 Task: Look for properties with accessible.
Action: Mouse moved to (605, 54)
Screenshot: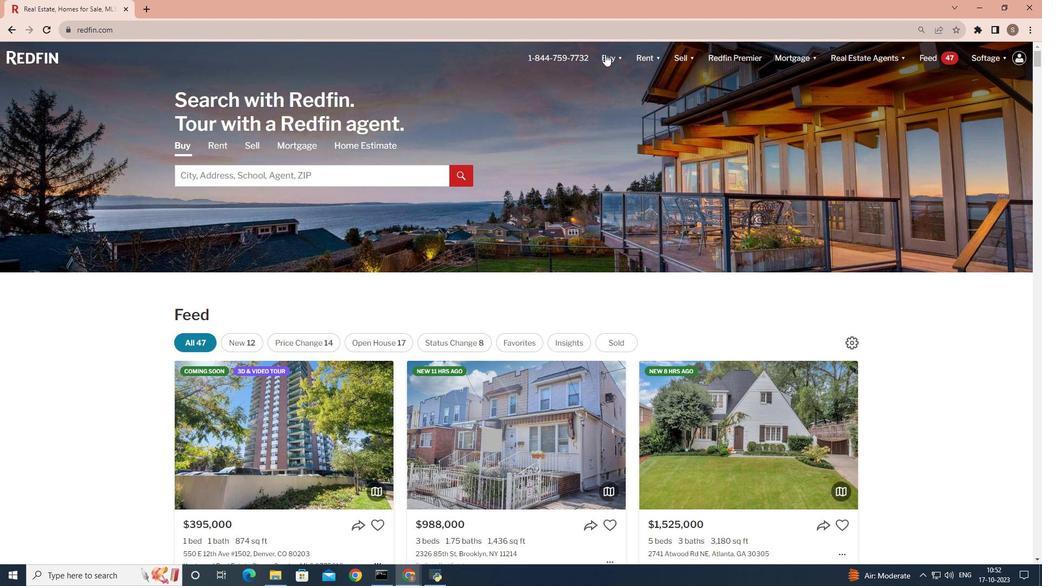 
Action: Mouse pressed left at (605, 54)
Screenshot: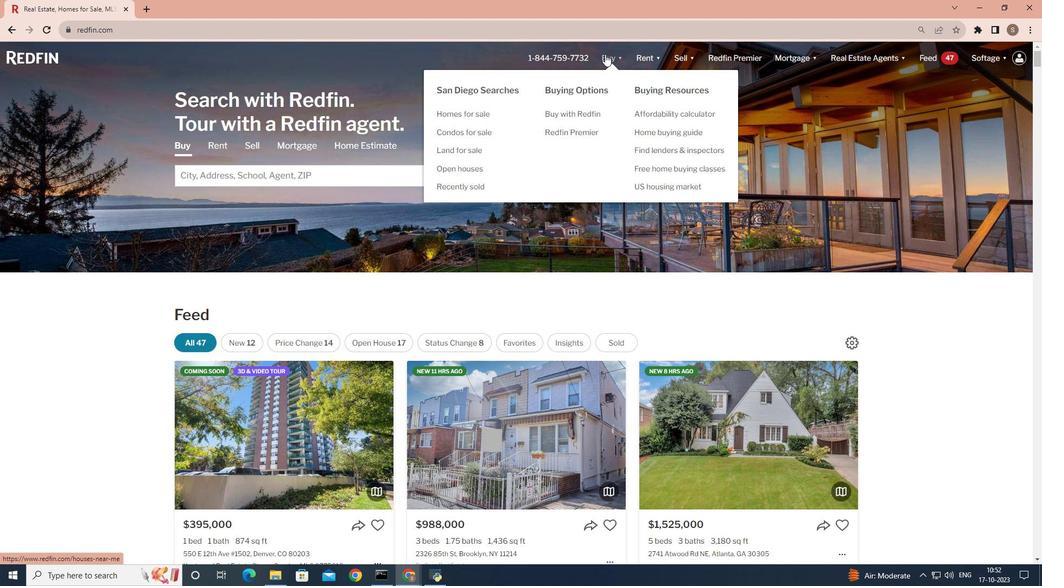
Action: Mouse moved to (272, 230)
Screenshot: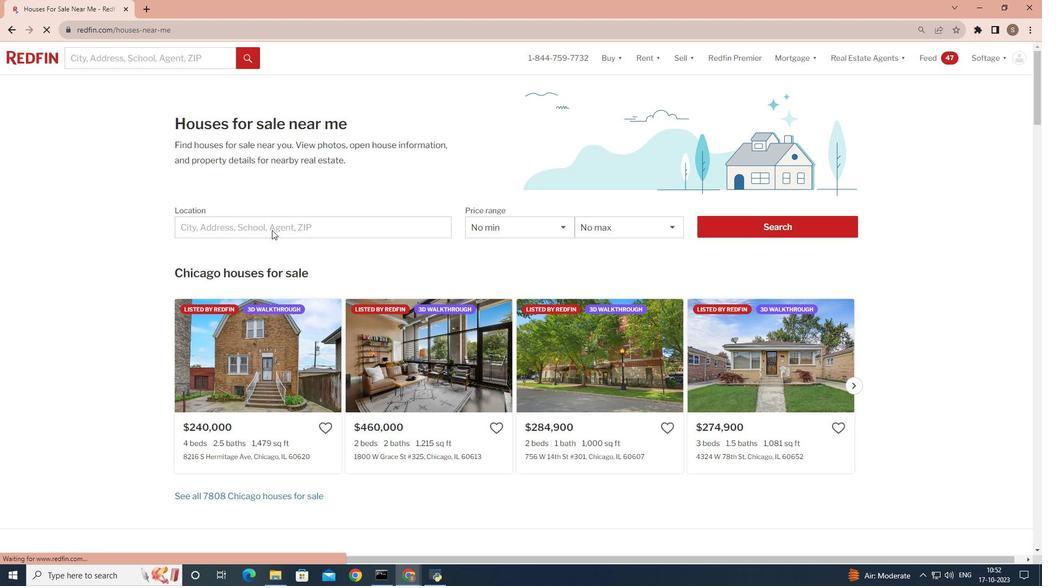 
Action: Mouse pressed left at (272, 230)
Screenshot: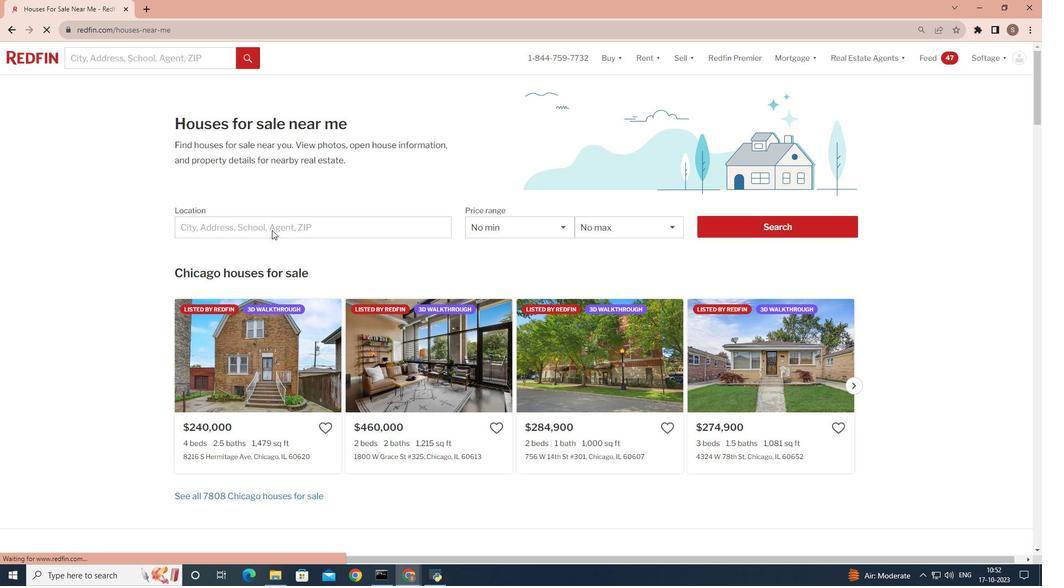 
Action: Mouse moved to (229, 225)
Screenshot: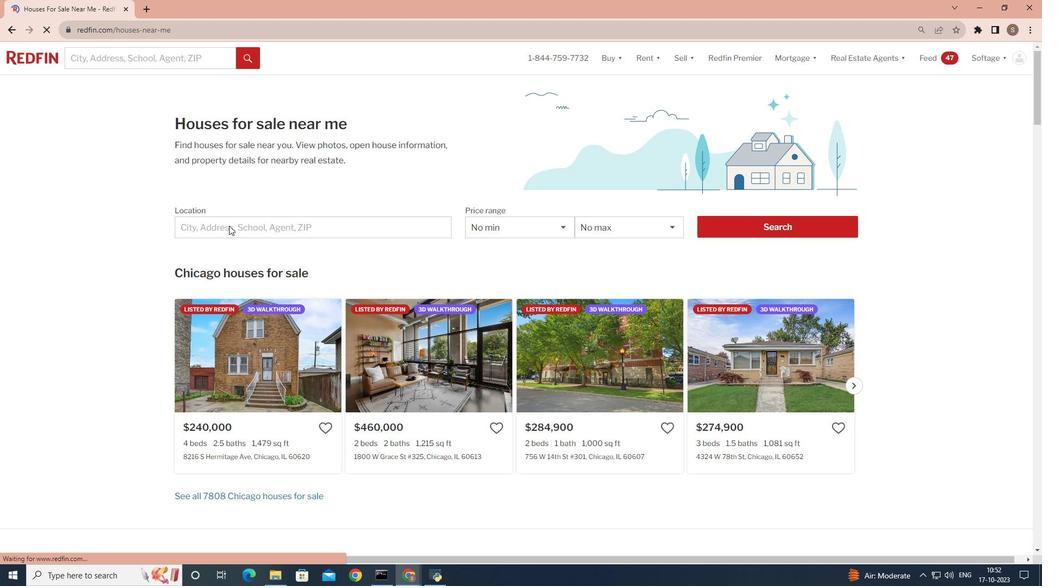 
Action: Mouse pressed left at (229, 225)
Screenshot: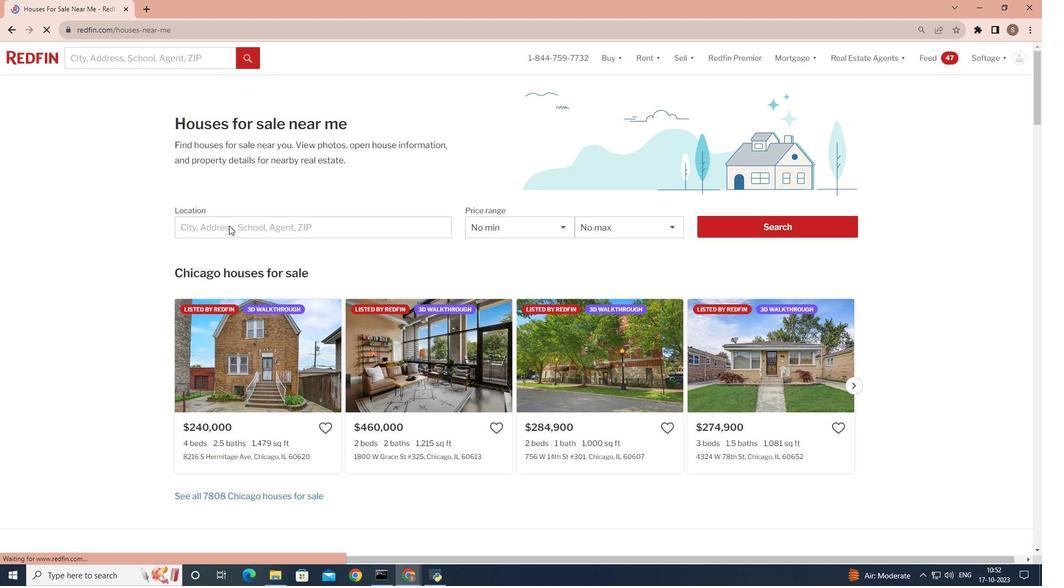 
Action: Mouse moved to (222, 226)
Screenshot: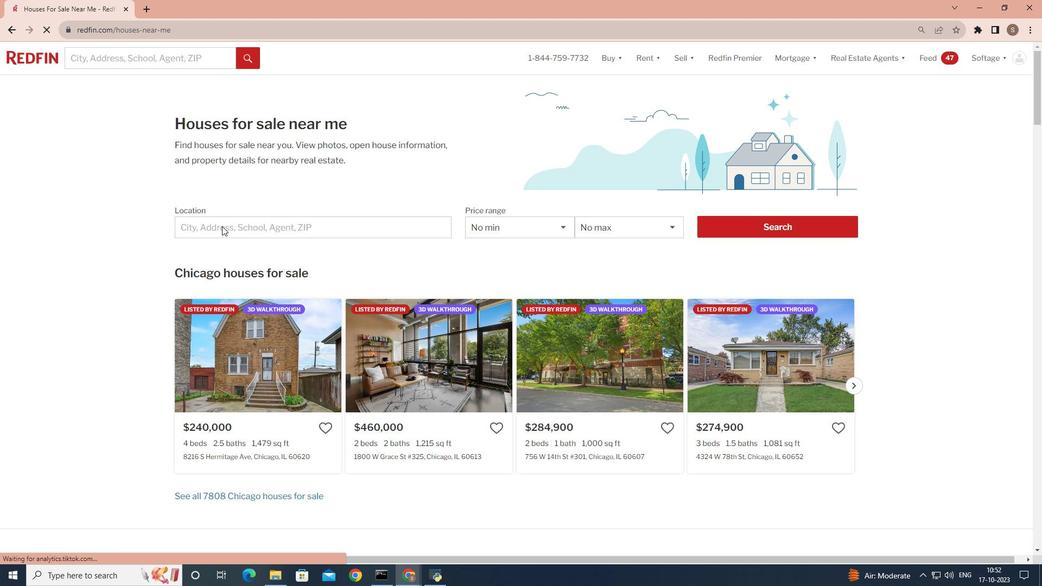 
Action: Mouse pressed left at (222, 226)
Screenshot: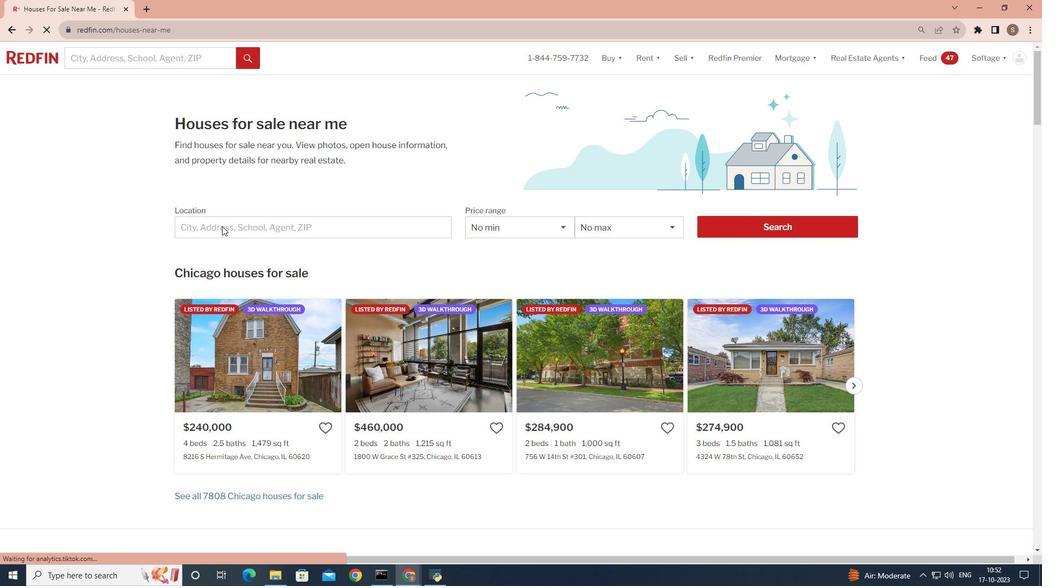
Action: Mouse moved to (251, 225)
Screenshot: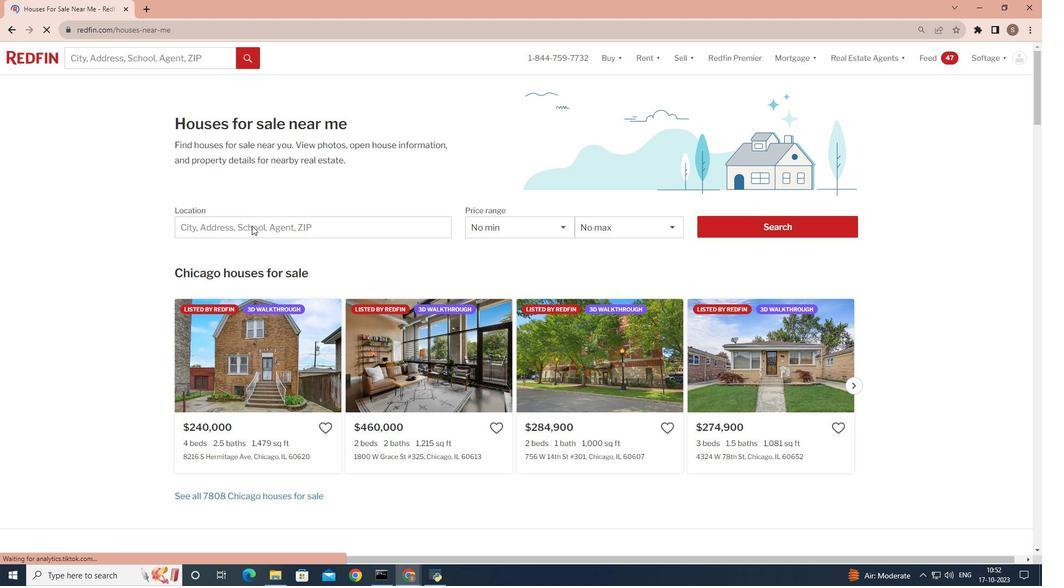
Action: Mouse pressed left at (251, 225)
Screenshot: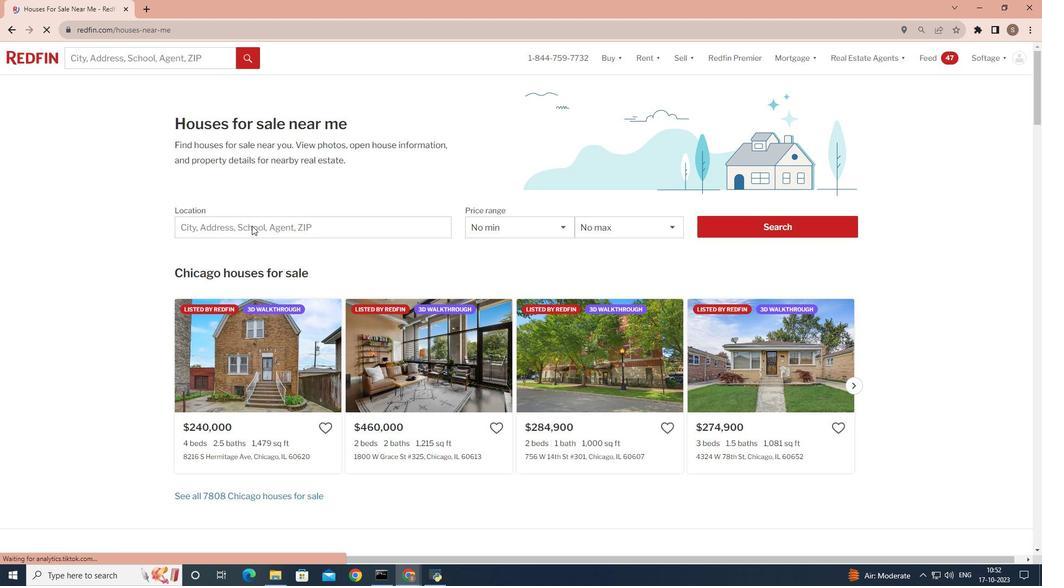 
Action: Mouse moved to (254, 225)
Screenshot: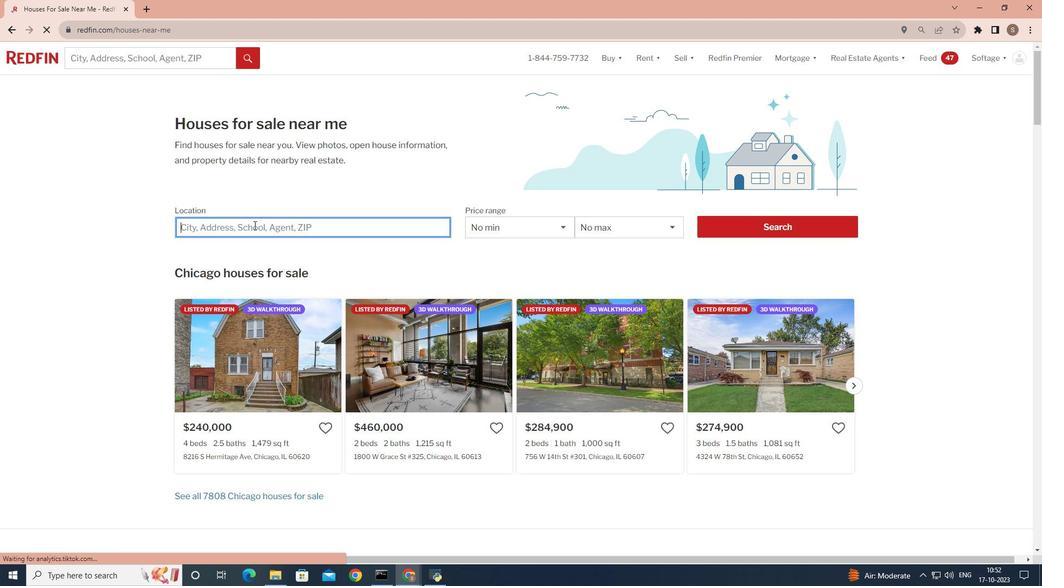 
Action: Key pressed <Key.shift>San<Key.space><Key.shift>Diego
Screenshot: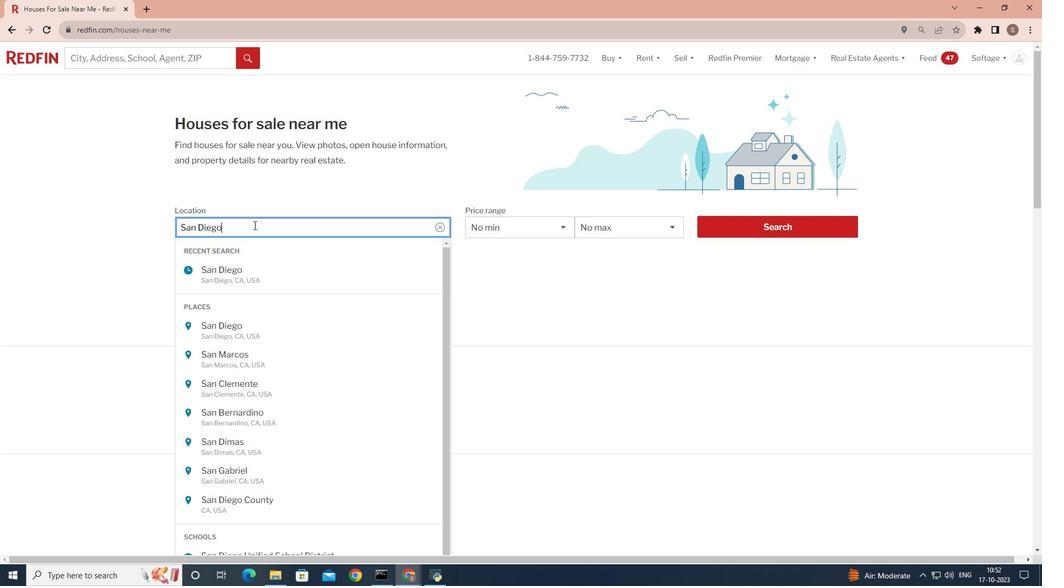 
Action: Mouse moved to (797, 230)
Screenshot: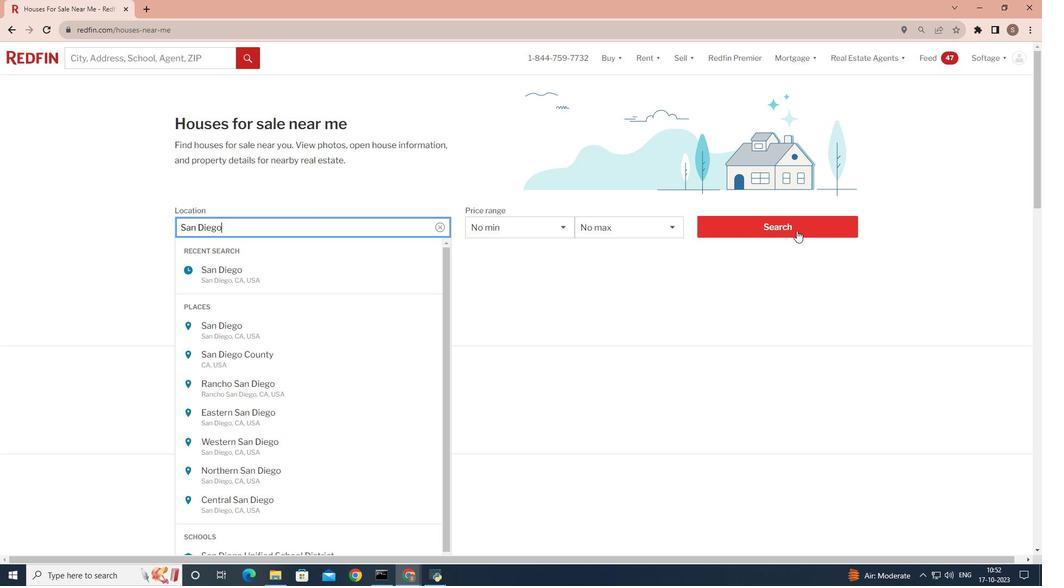 
Action: Mouse pressed left at (797, 230)
Screenshot: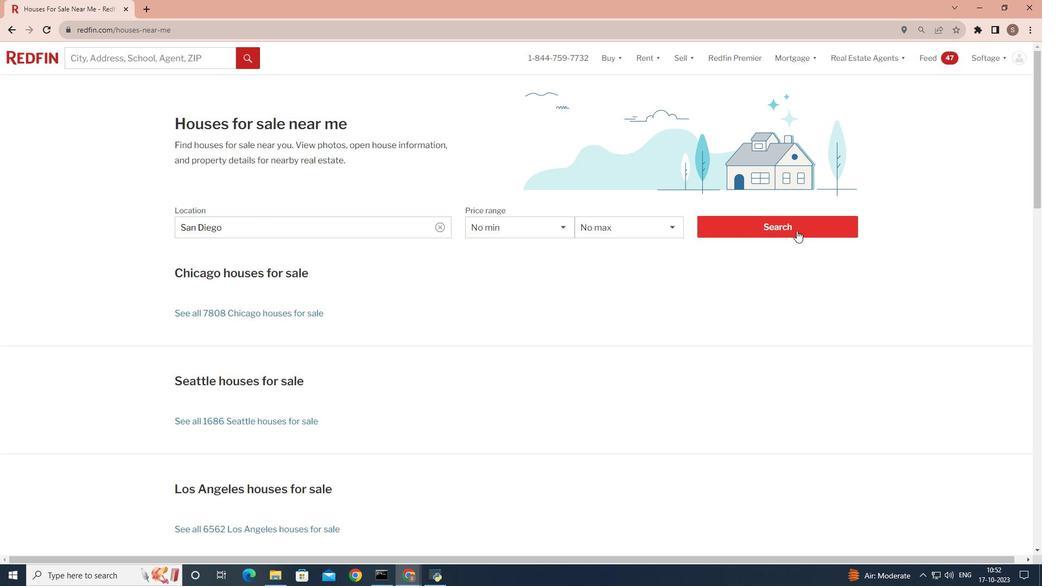 
Action: Mouse moved to (796, 227)
Screenshot: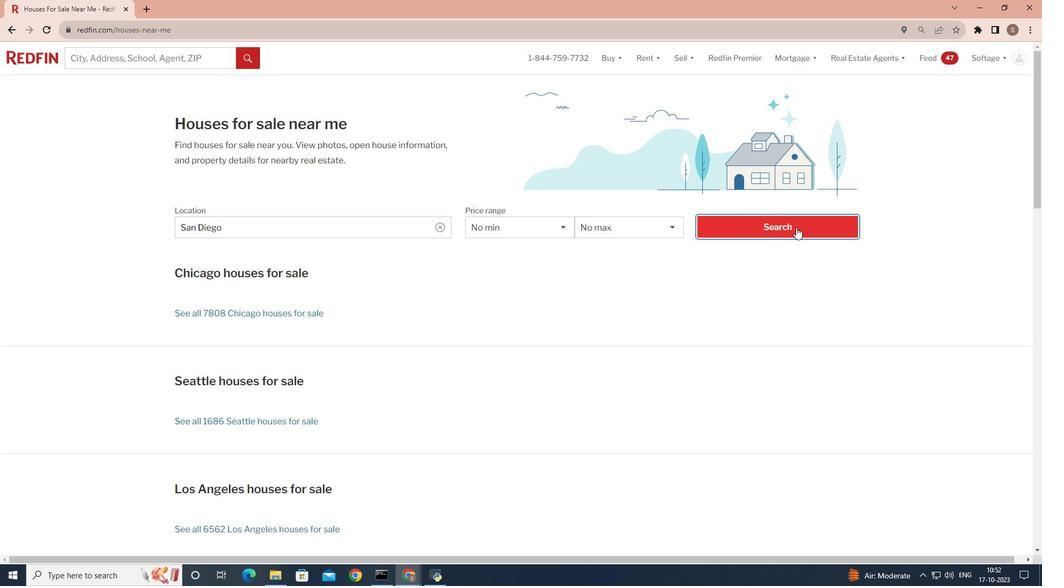 
Action: Mouse pressed left at (796, 227)
Screenshot: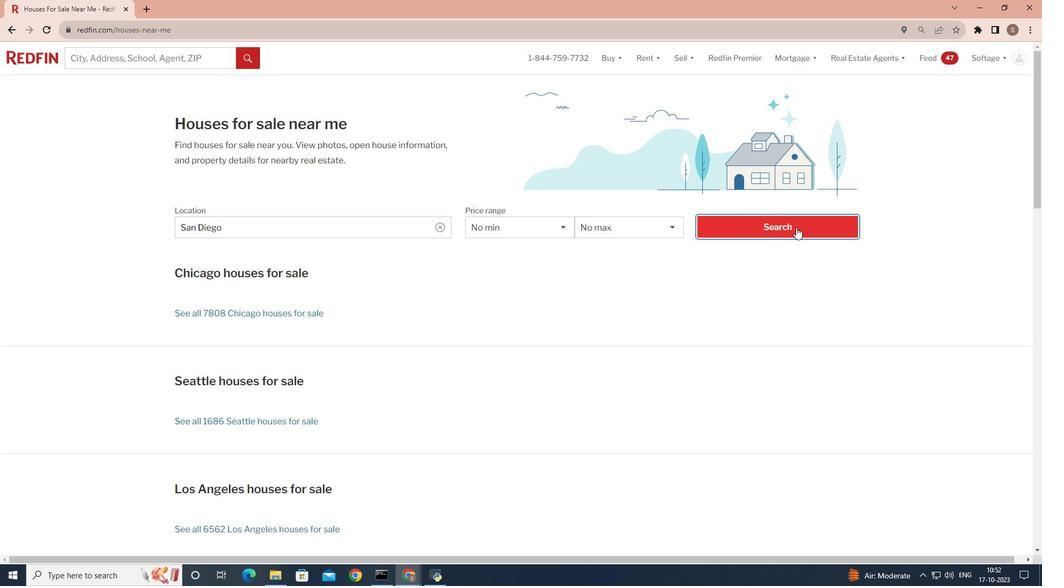 
Action: Mouse pressed left at (796, 227)
Screenshot: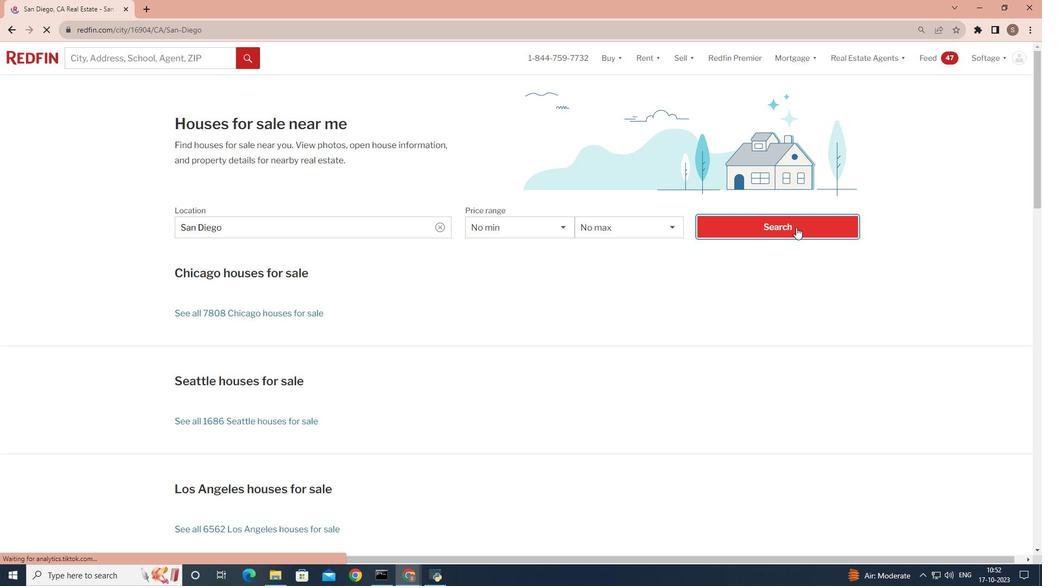 
Action: Mouse moved to (919, 125)
Screenshot: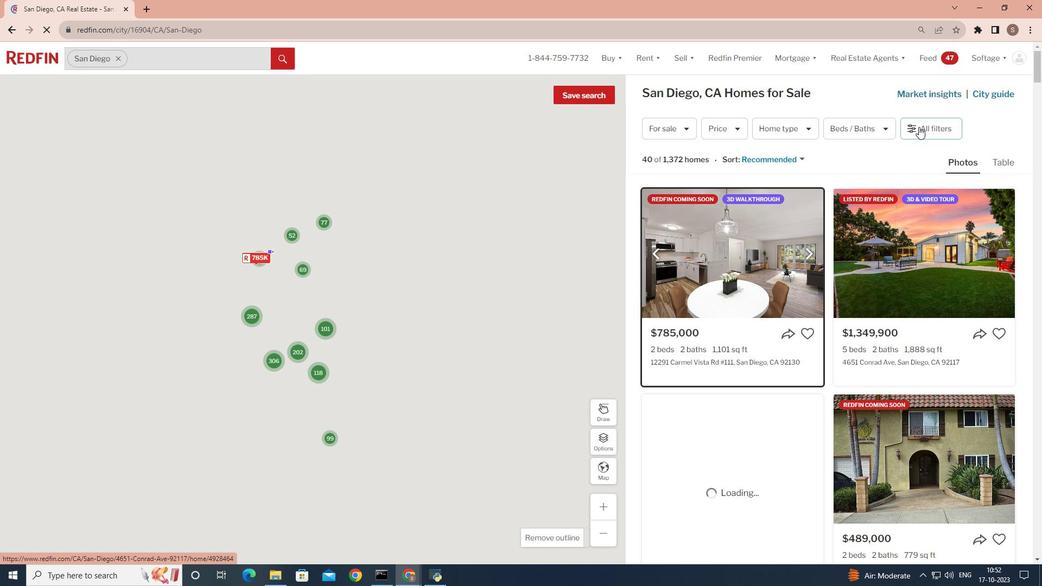
Action: Mouse pressed left at (919, 125)
Screenshot: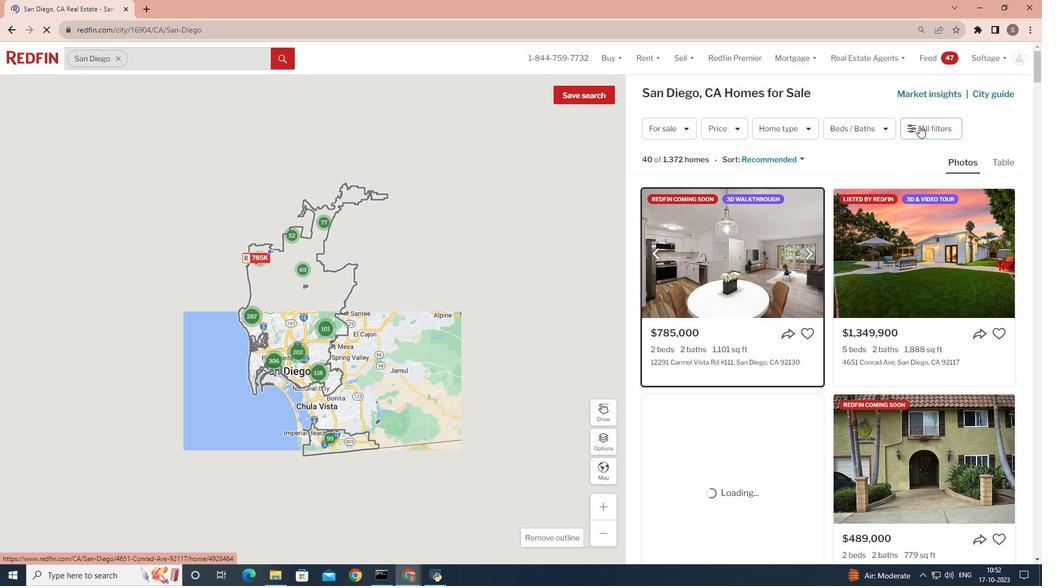 
Action: Mouse pressed left at (919, 125)
Screenshot: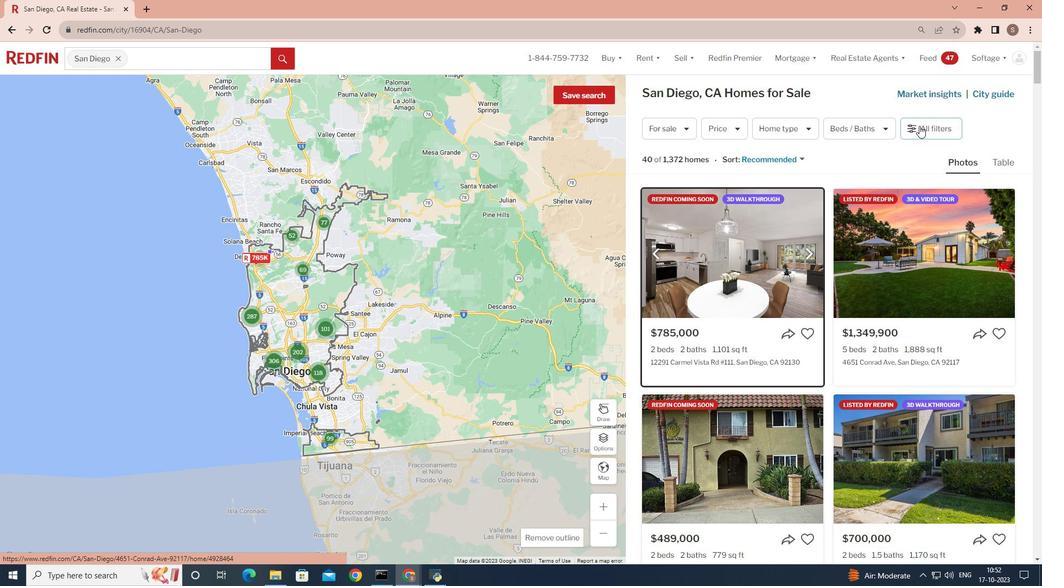 
Action: Mouse moved to (870, 253)
Screenshot: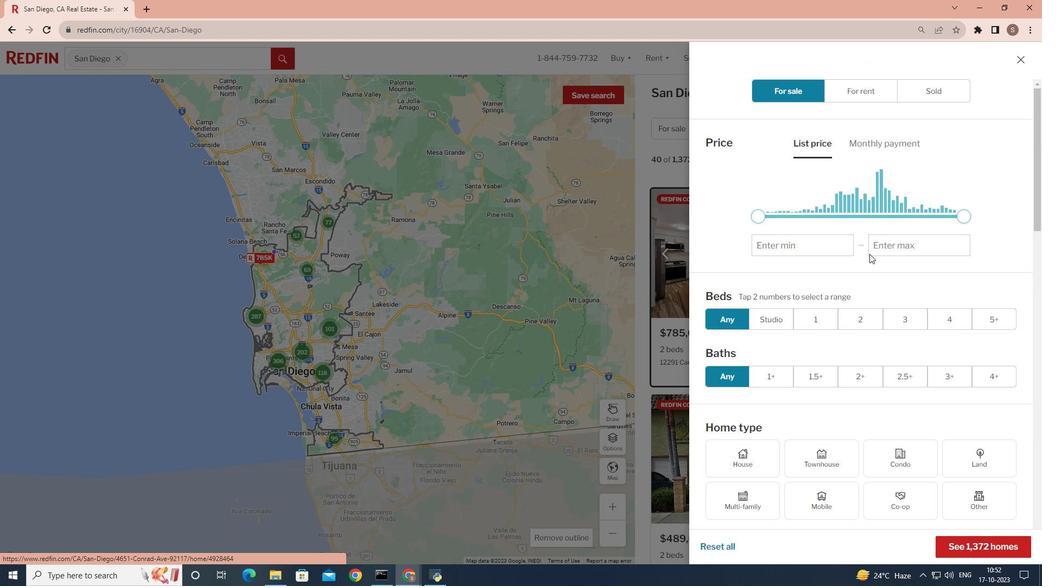 
Action: Mouse scrolled (870, 253) with delta (0, 0)
Screenshot: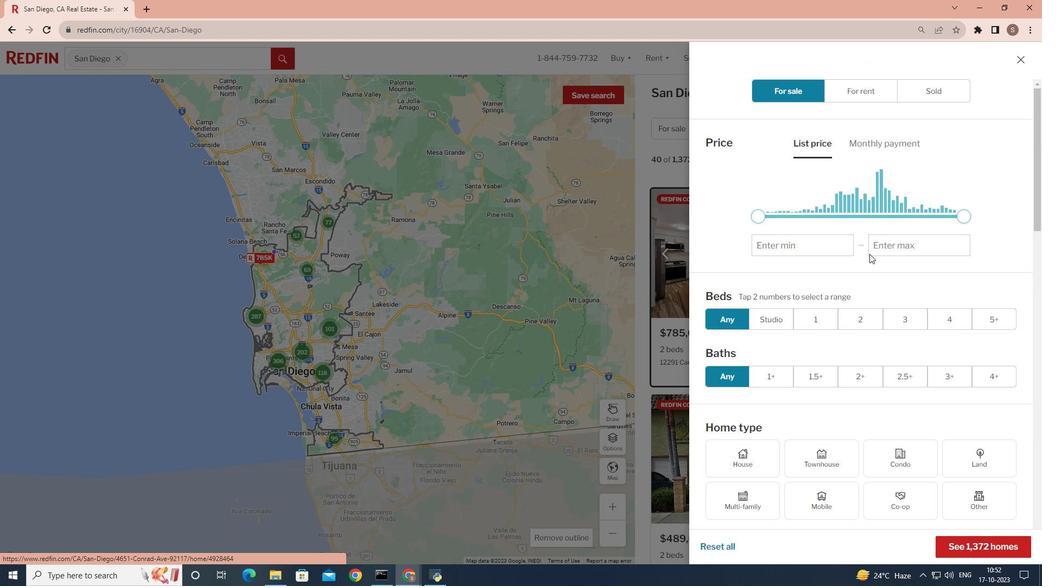 
Action: Mouse moved to (869, 255)
Screenshot: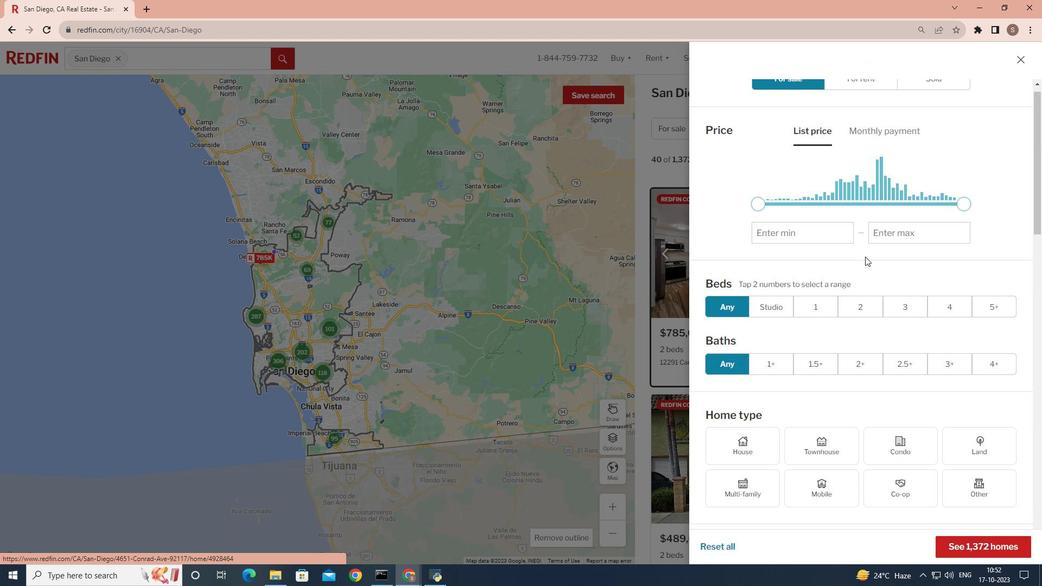 
Action: Mouse scrolled (869, 255) with delta (0, 0)
Screenshot: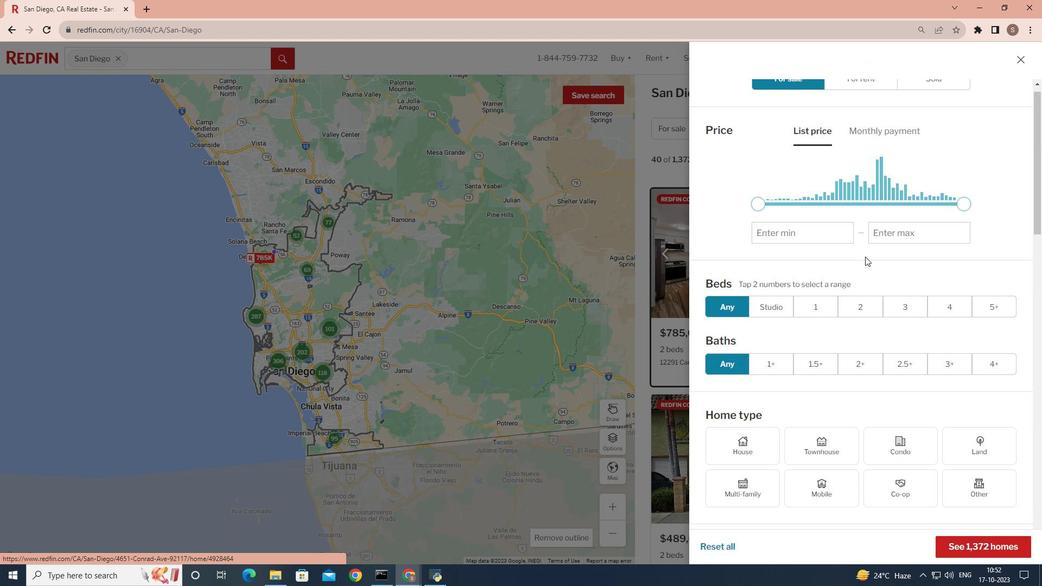 
Action: Mouse moved to (863, 258)
Screenshot: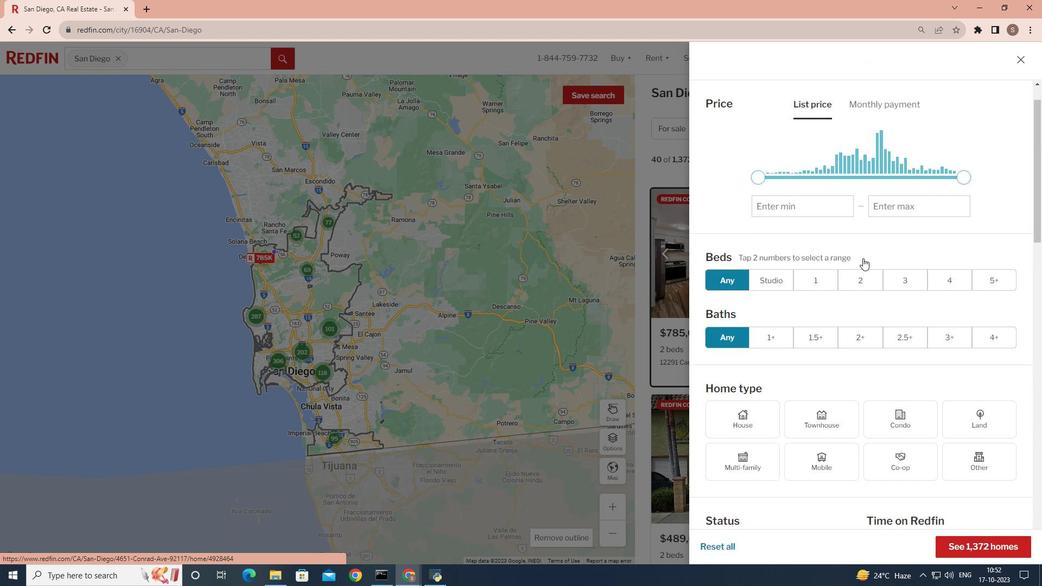 
Action: Mouse scrolled (863, 257) with delta (0, 0)
Screenshot: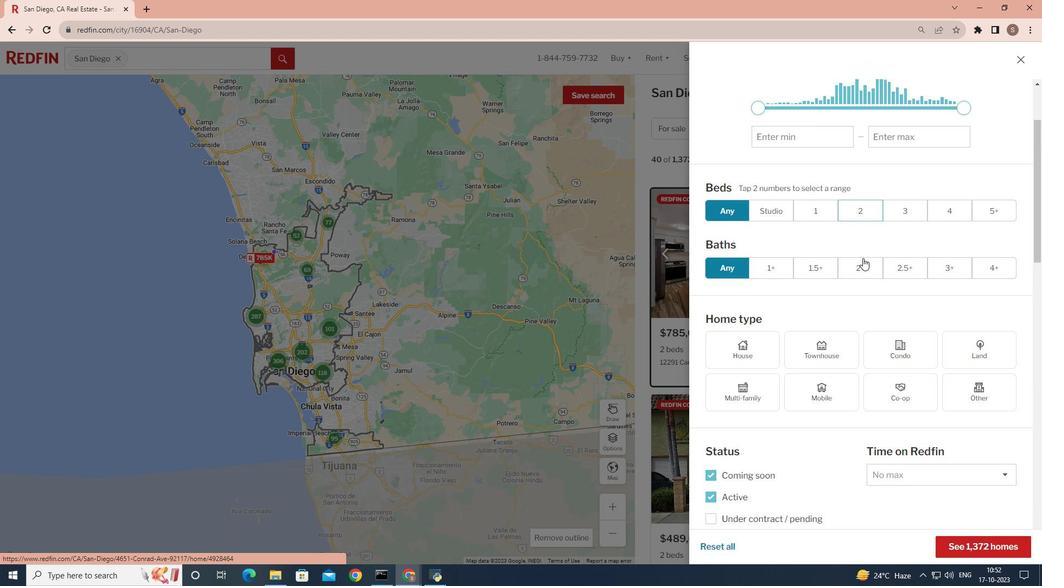 
Action: Mouse moved to (850, 263)
Screenshot: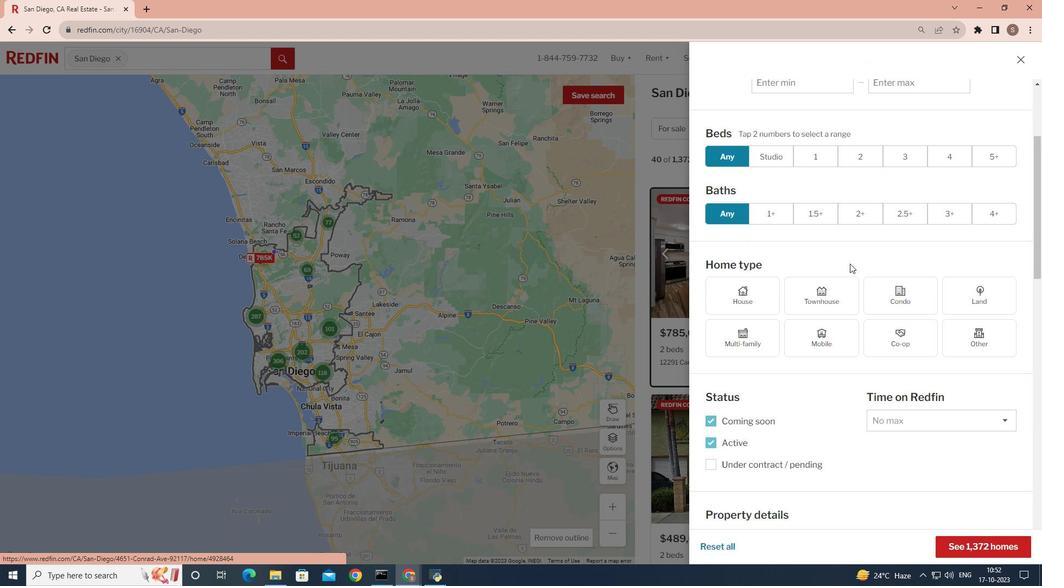 
Action: Mouse scrolled (850, 263) with delta (0, 0)
Screenshot: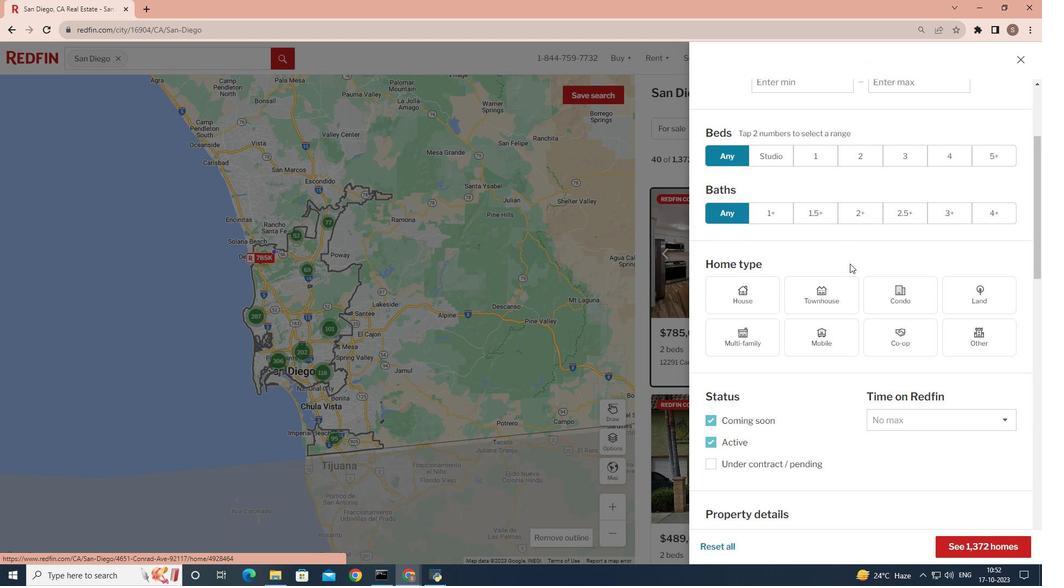 
Action: Mouse scrolled (850, 263) with delta (0, 0)
Screenshot: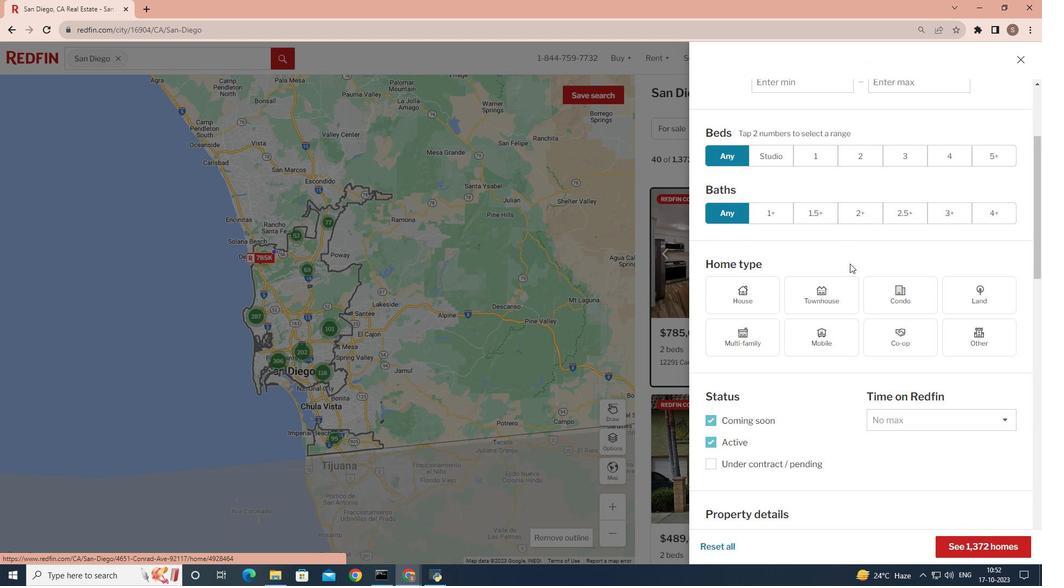 
Action: Mouse moved to (840, 269)
Screenshot: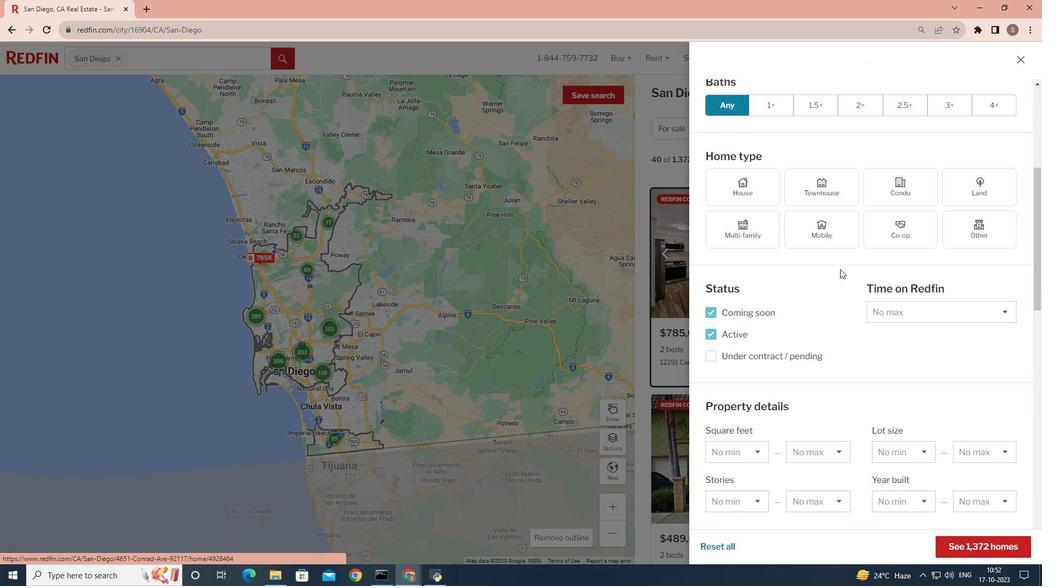 
Action: Mouse scrolled (840, 268) with delta (0, 0)
Screenshot: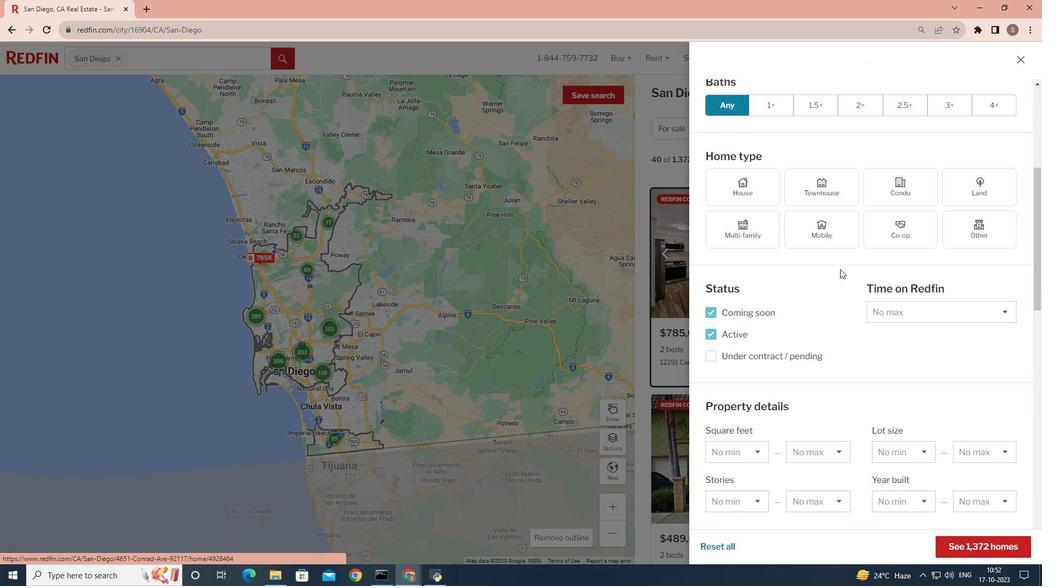 
Action: Mouse scrolled (840, 268) with delta (0, 0)
Screenshot: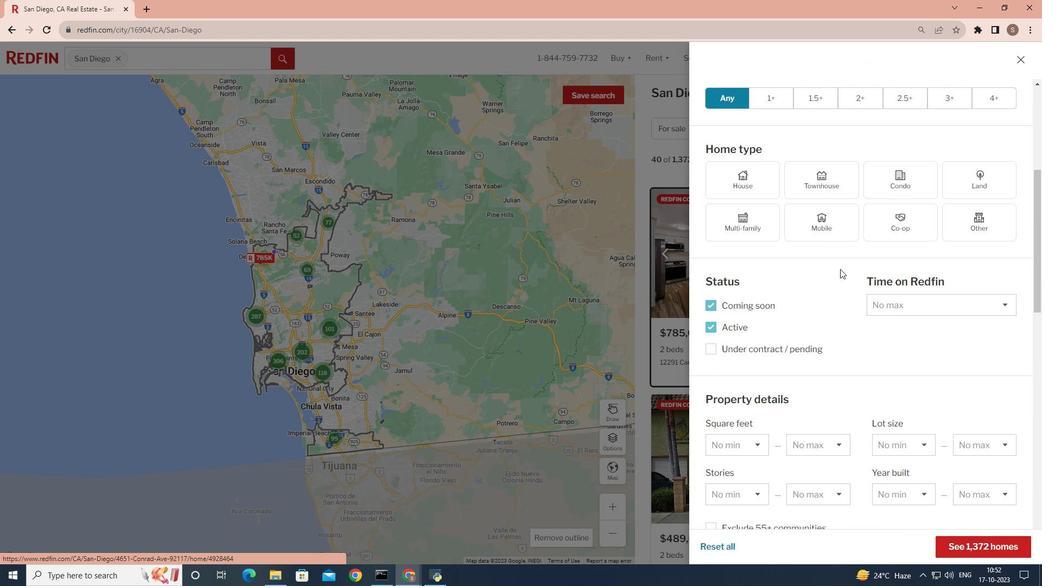 
Action: Mouse moved to (841, 269)
Screenshot: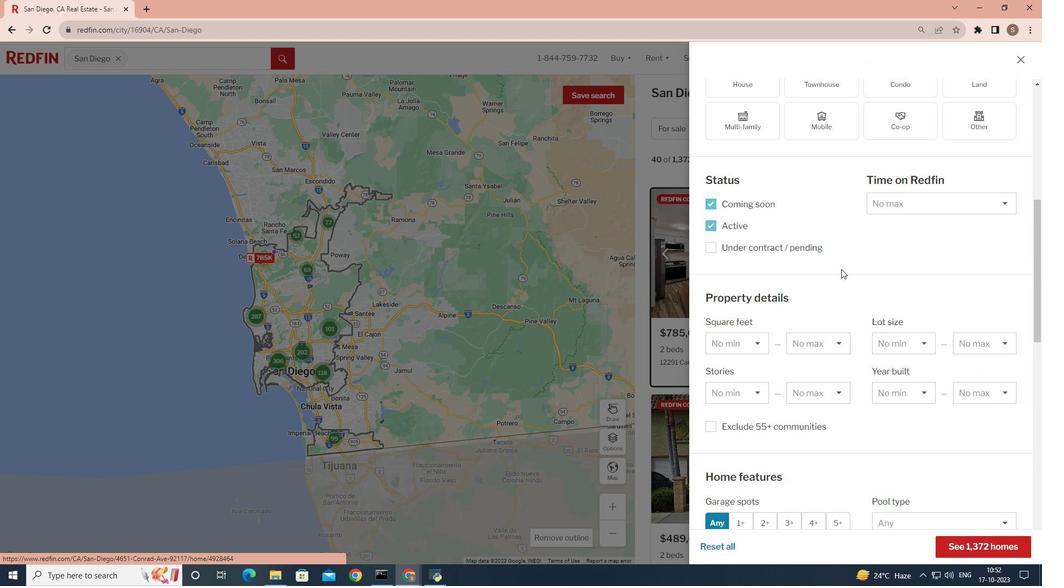 
Action: Mouse scrolled (841, 268) with delta (0, 0)
Screenshot: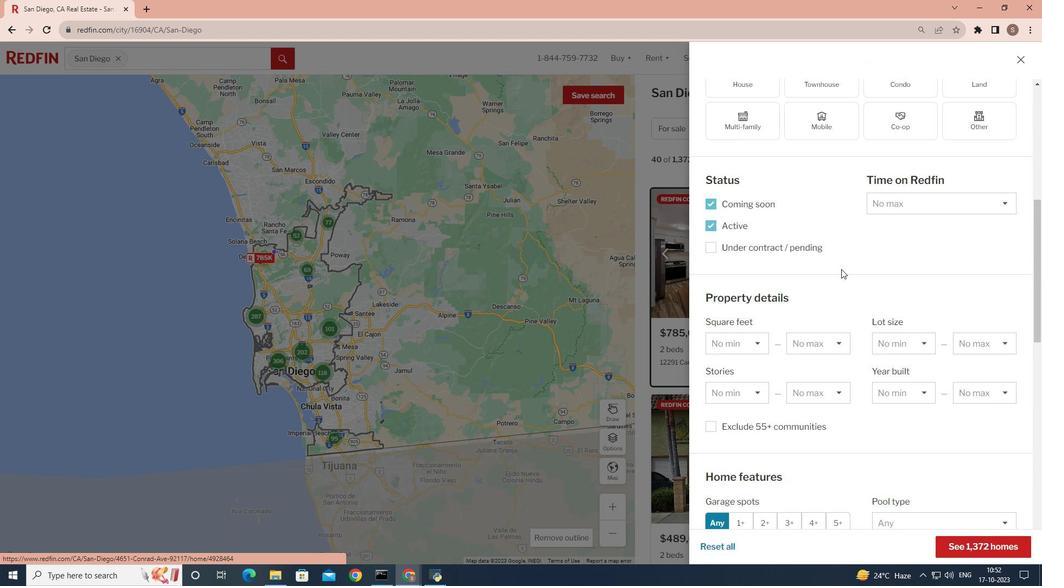 
Action: Mouse moved to (843, 267)
Screenshot: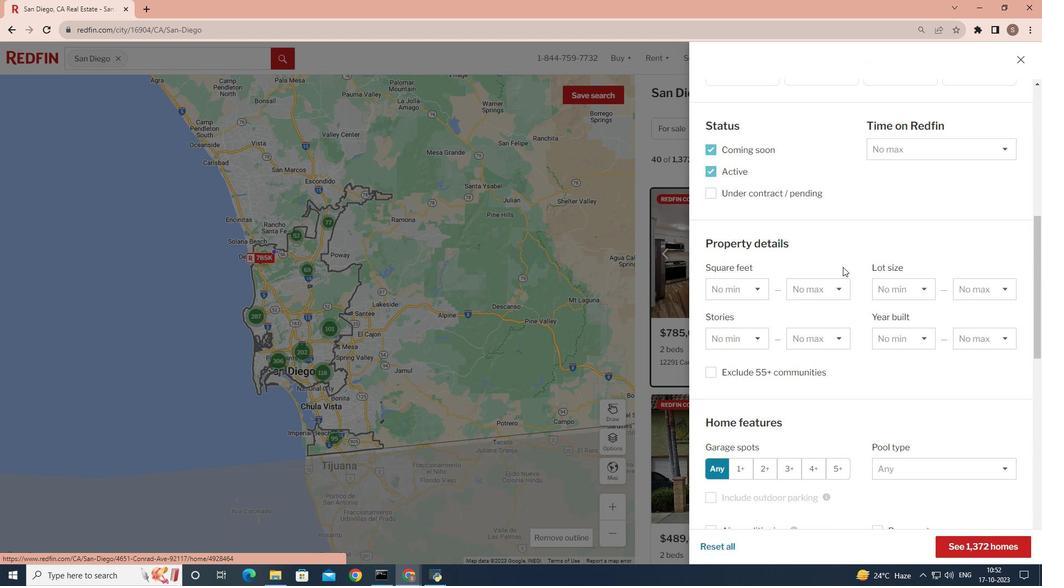 
Action: Mouse scrolled (843, 266) with delta (0, 0)
Screenshot: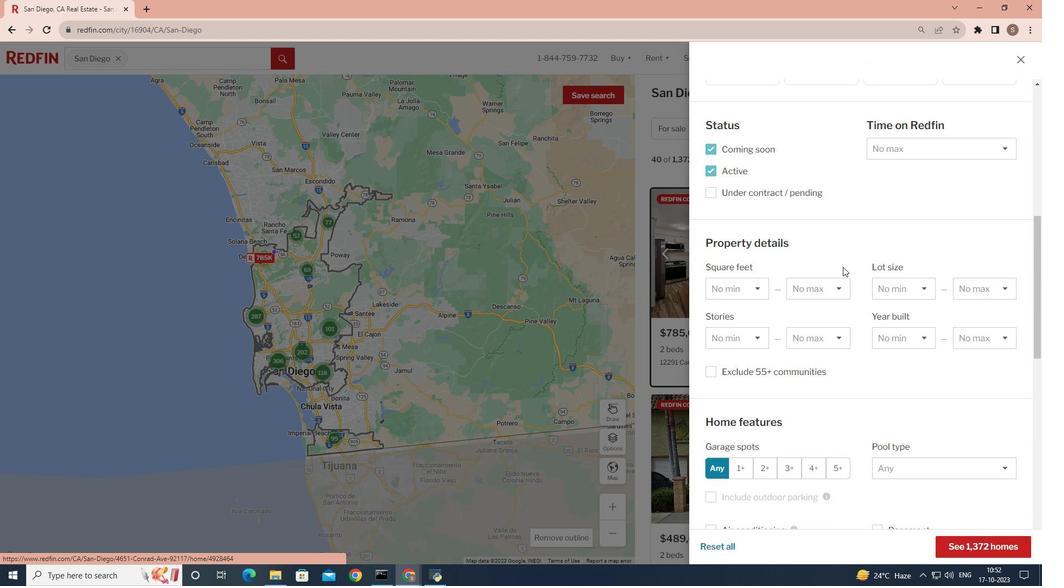 
Action: Mouse scrolled (843, 266) with delta (0, 0)
Screenshot: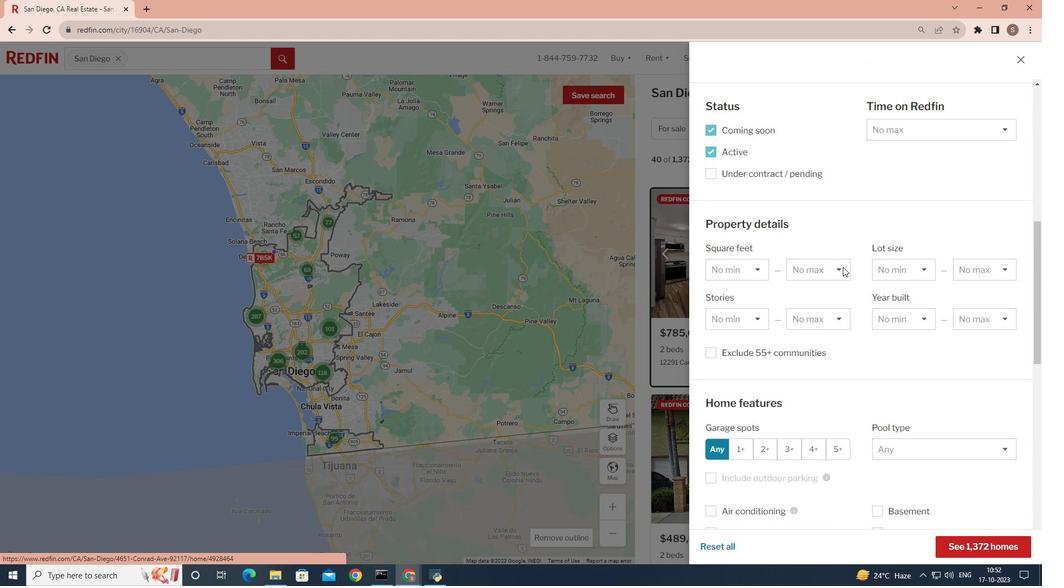 
Action: Mouse scrolled (843, 266) with delta (0, 0)
Screenshot: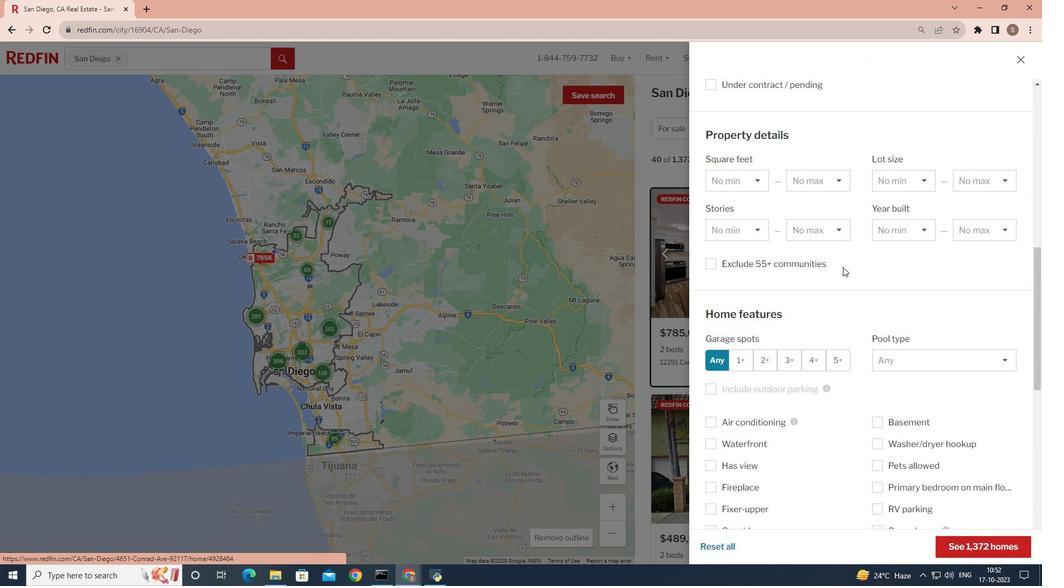 
Action: Mouse moved to (847, 266)
Screenshot: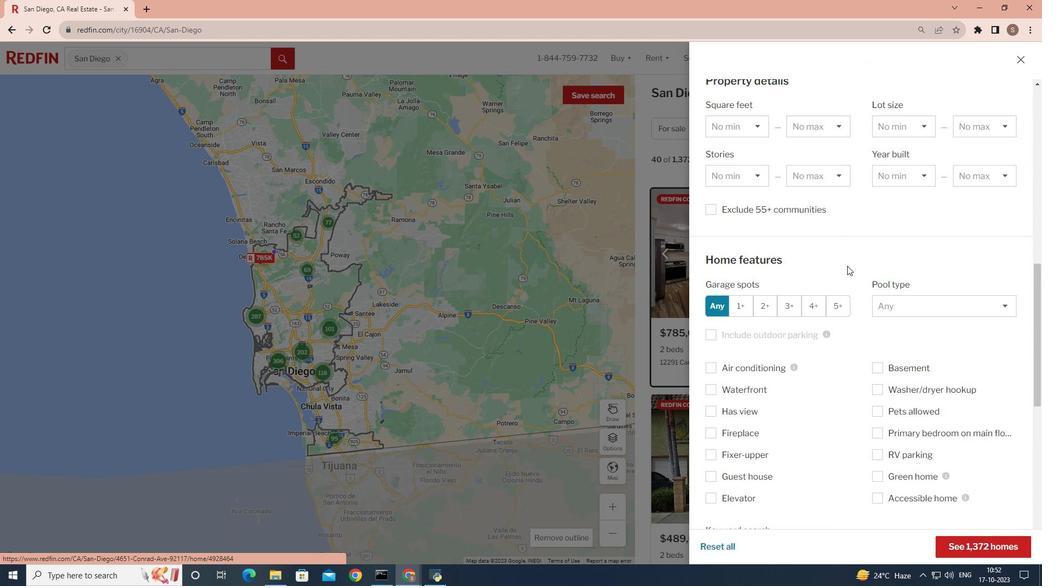 
Action: Mouse scrolled (847, 265) with delta (0, 0)
Screenshot: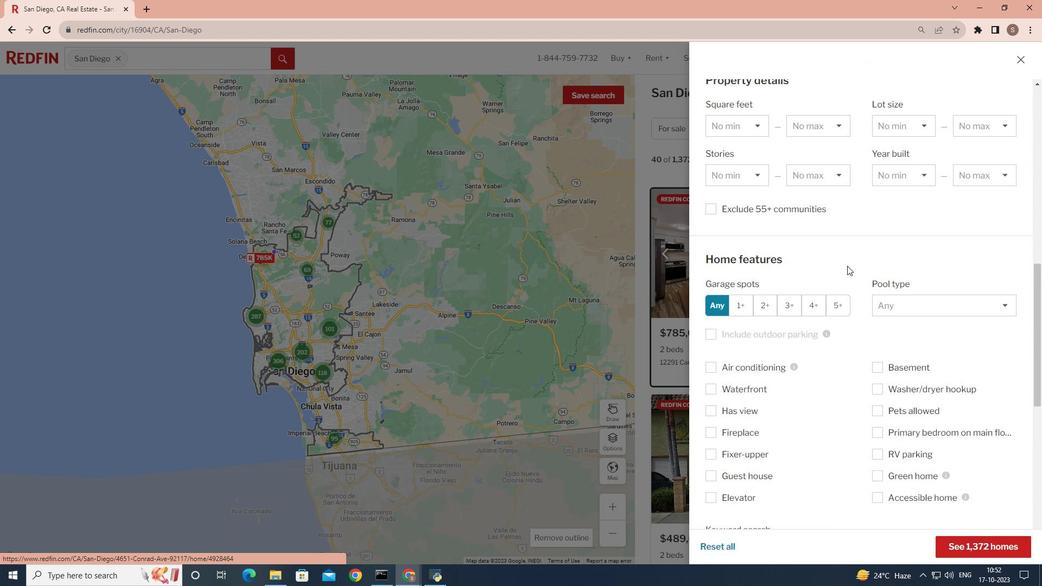 
Action: Mouse moved to (848, 265)
Screenshot: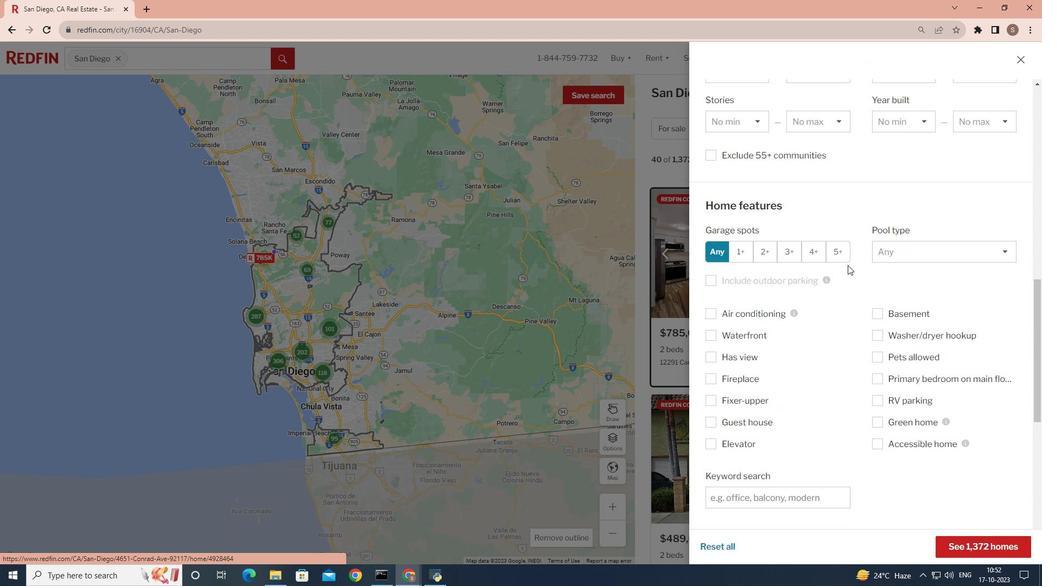 
Action: Mouse scrolled (848, 265) with delta (0, 0)
Screenshot: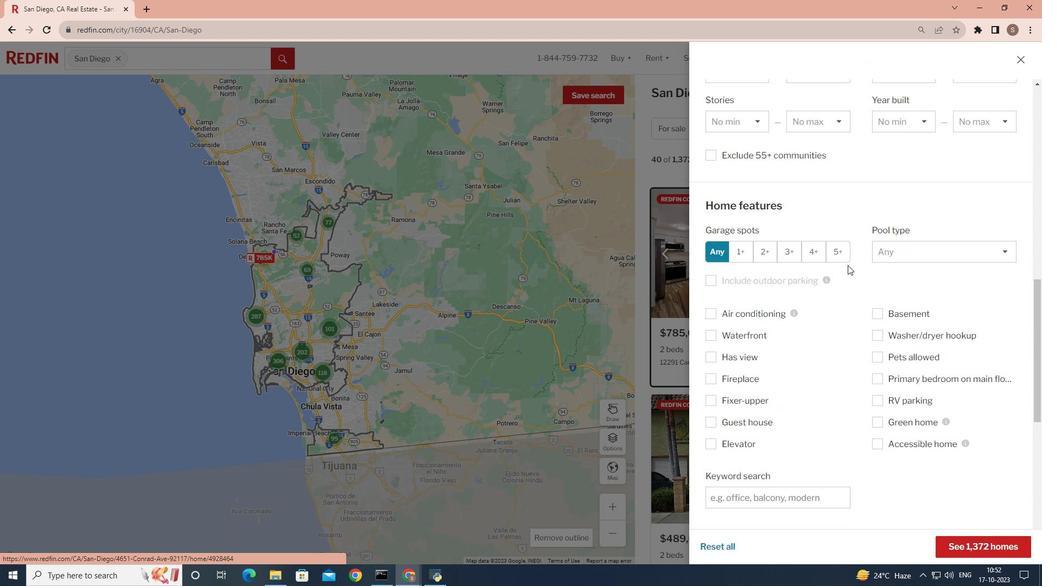 
Action: Mouse moved to (851, 270)
Screenshot: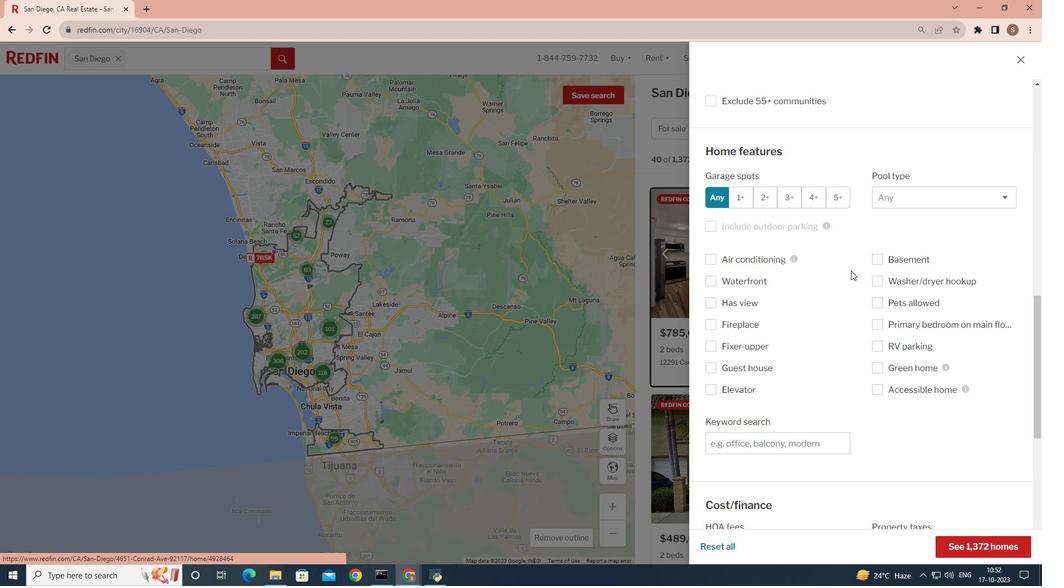 
Action: Mouse scrolled (851, 270) with delta (0, 0)
Screenshot: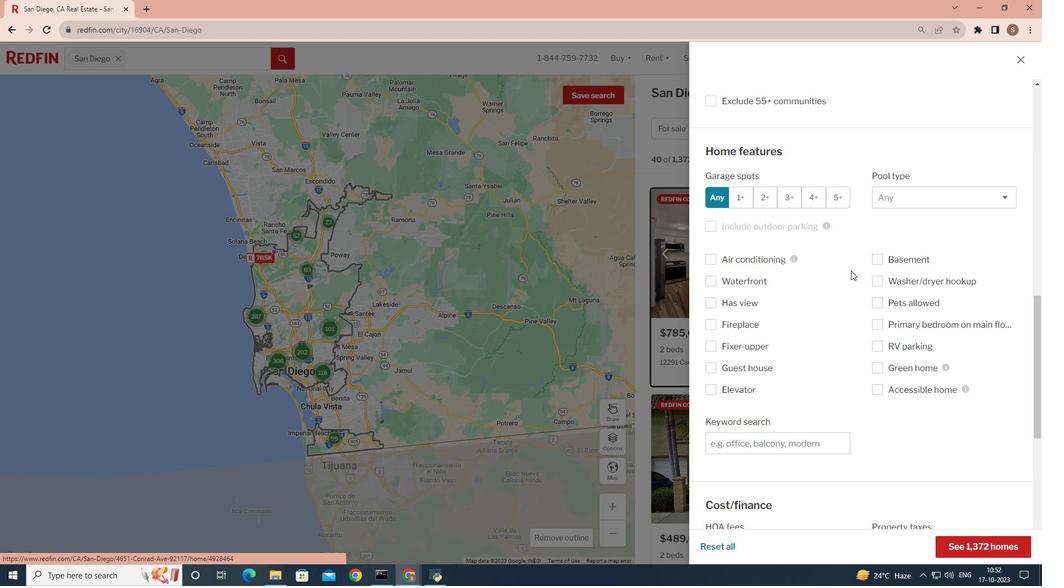 
Action: Mouse moved to (877, 337)
Screenshot: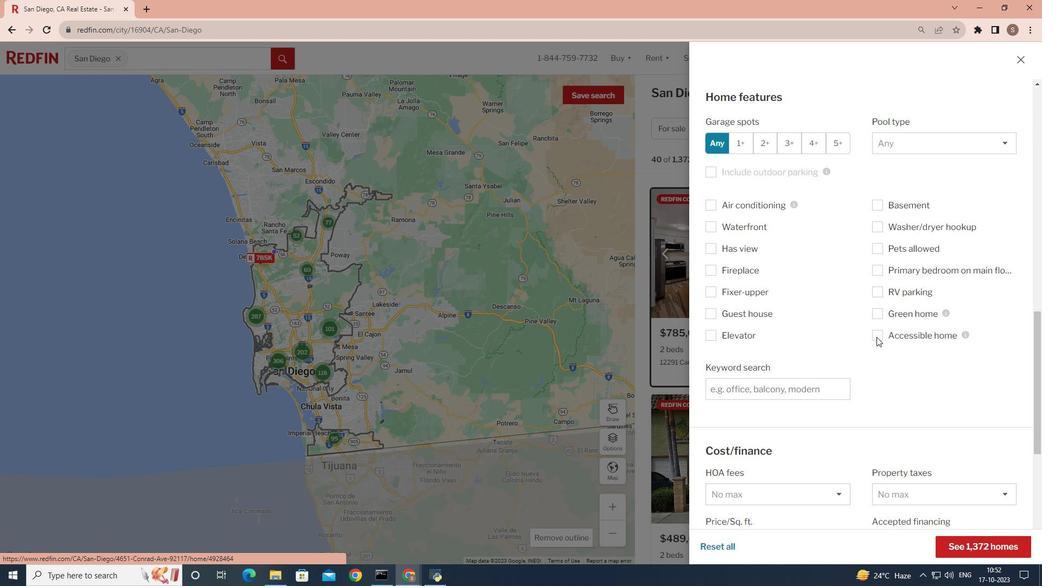
Action: Mouse pressed left at (877, 337)
Screenshot: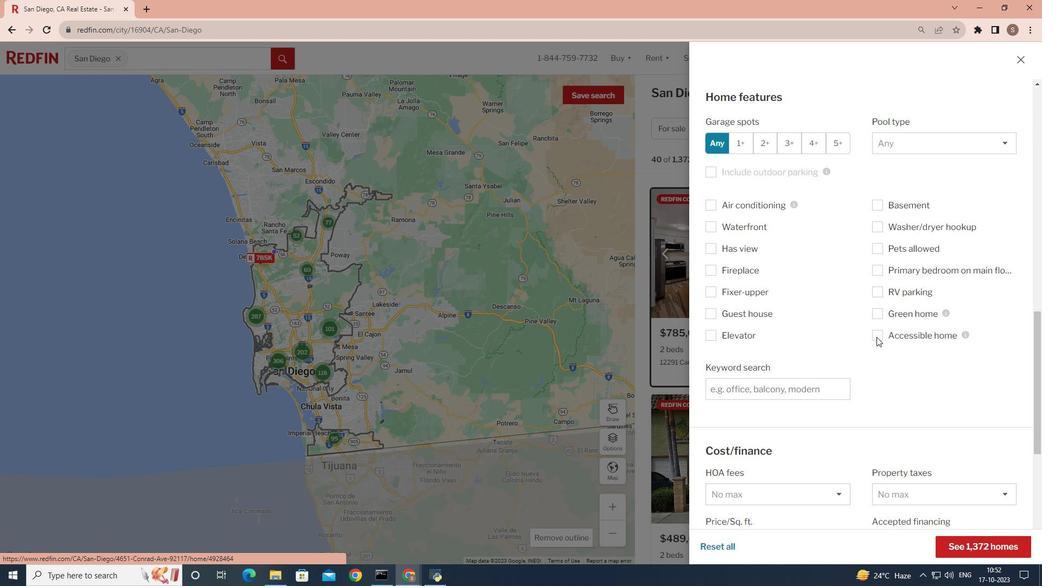 
Action: Mouse moved to (980, 549)
Screenshot: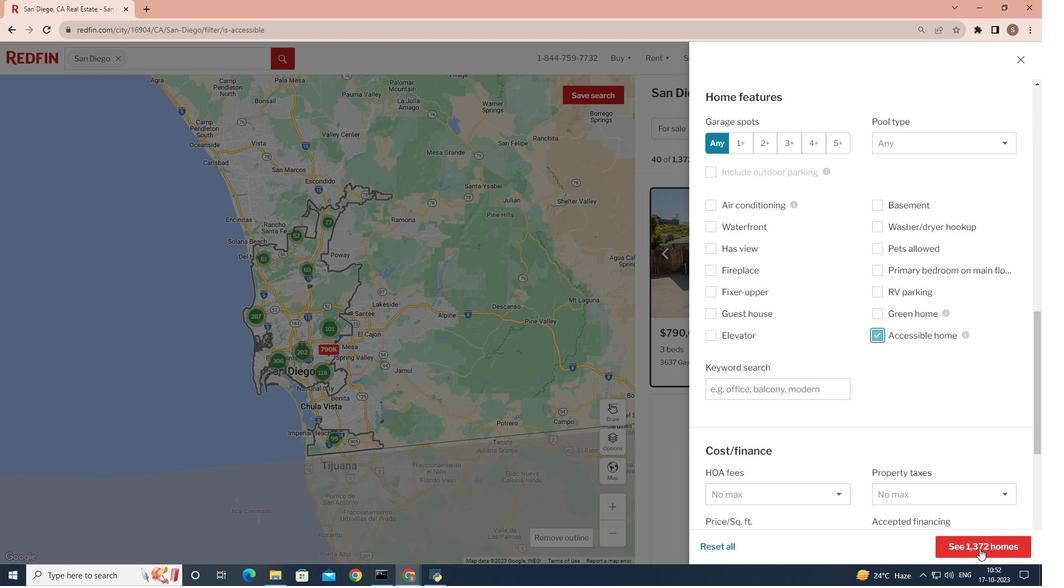 
Action: Mouse pressed left at (980, 549)
Screenshot: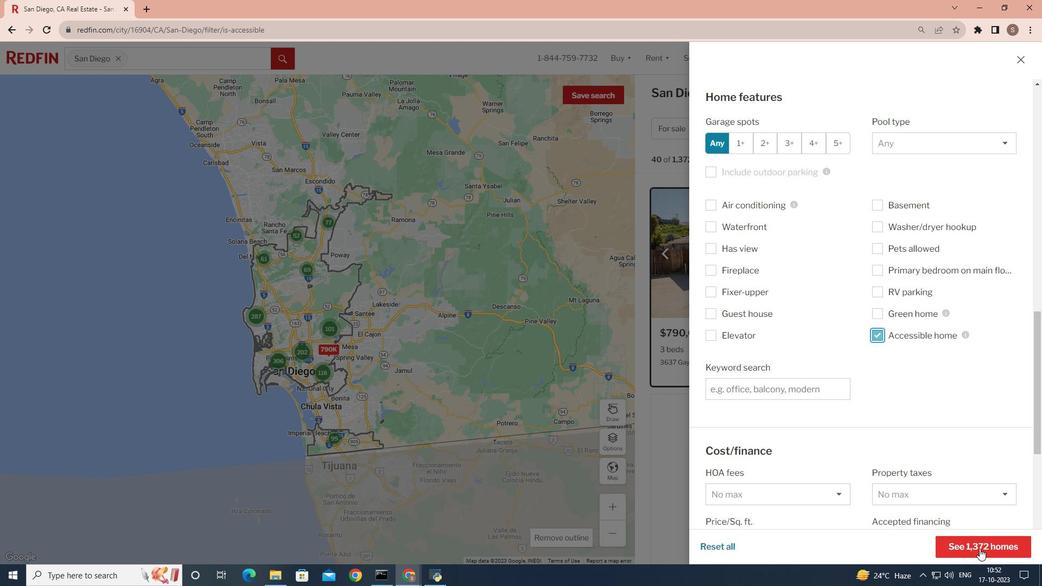 
Action: Mouse moved to (918, 484)
Screenshot: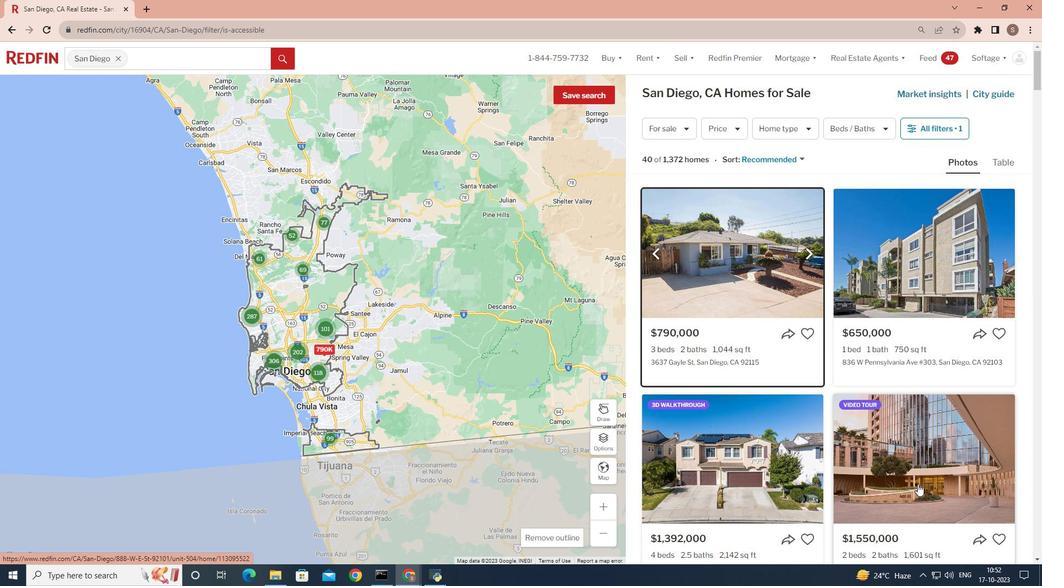 
